Task: Open Card Investor Meeting in Board Content Promotion to Workspace Business Intelligence and add a team member Softage.3@softage.net, a label Green, a checklist Brand Identity, an attachment from your google drive, a color Green and finally, add a card description 'Conduct team training session on project management' and a comment 'We should approach this task with a sense of collaboration and partnership, working closely with stakeholders and other teams to achieve success.'. Add a start date 'Jan 07, 1900' with a due date 'Jan 14, 1900'
Action: Mouse moved to (475, 153)
Screenshot: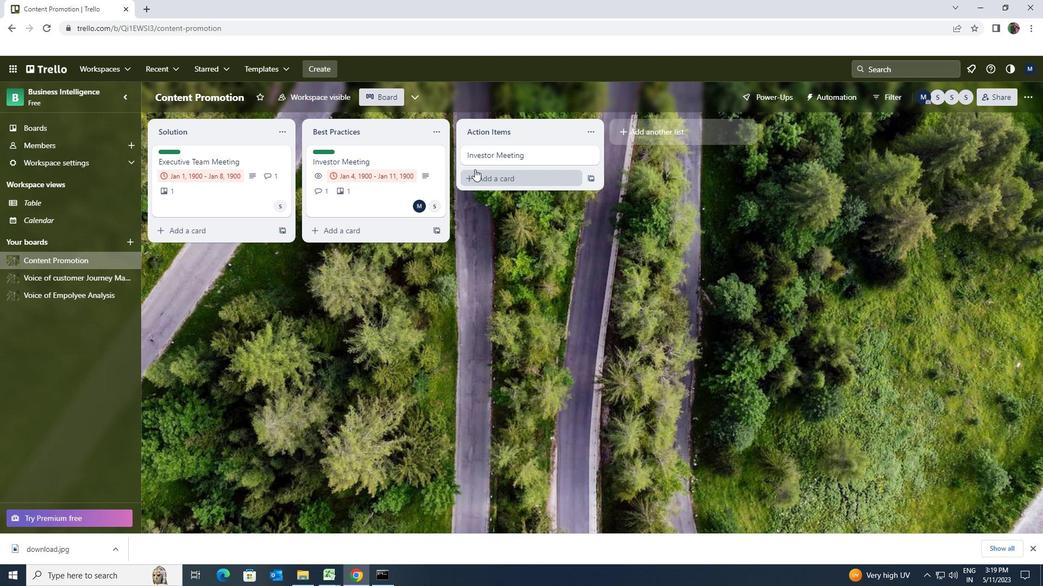 
Action: Mouse pressed left at (475, 153)
Screenshot: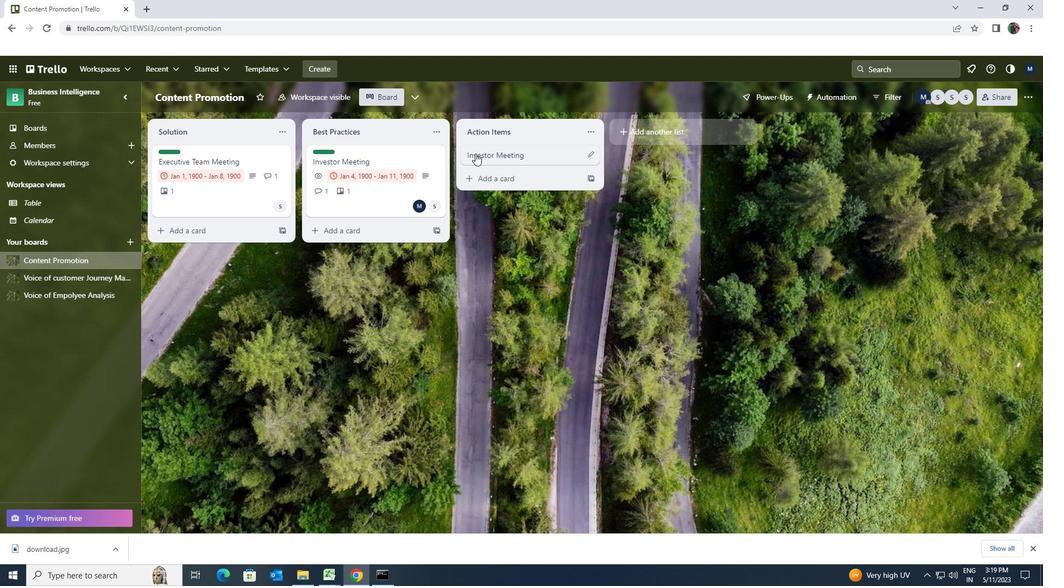 
Action: Mouse moved to (646, 149)
Screenshot: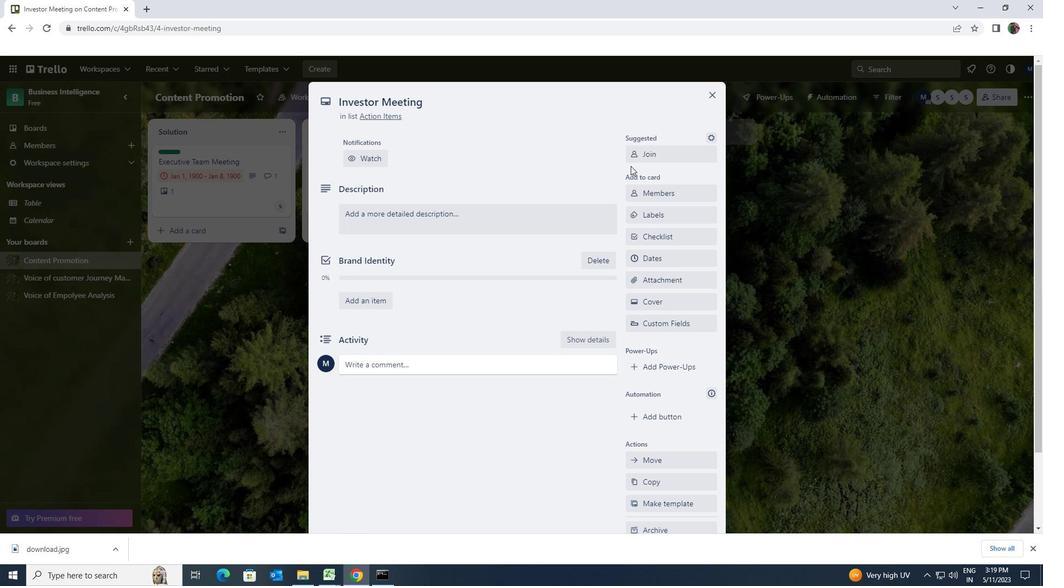 
Action: Mouse pressed left at (646, 149)
Screenshot: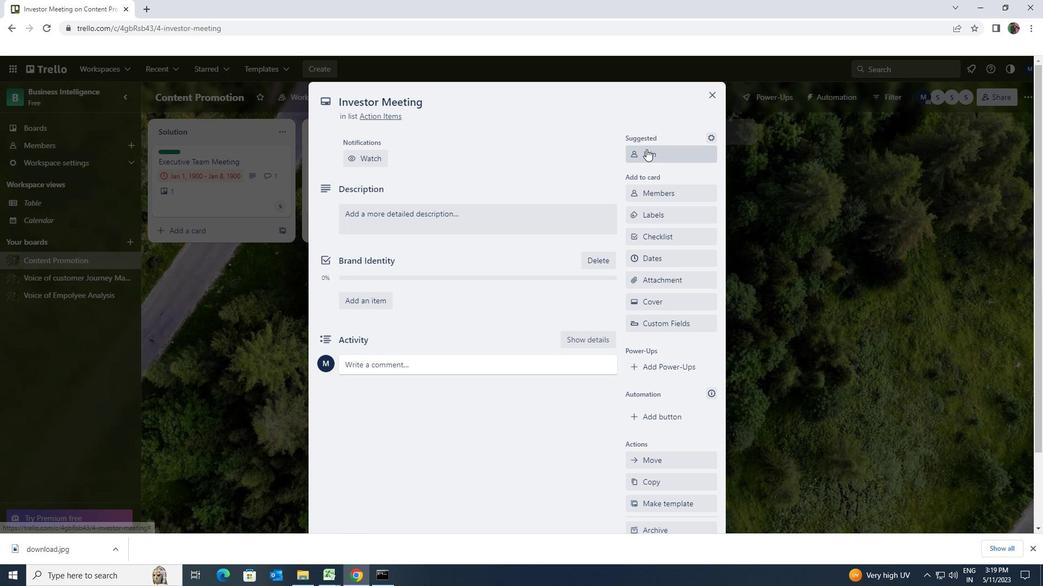 
Action: Mouse moved to (646, 161)
Screenshot: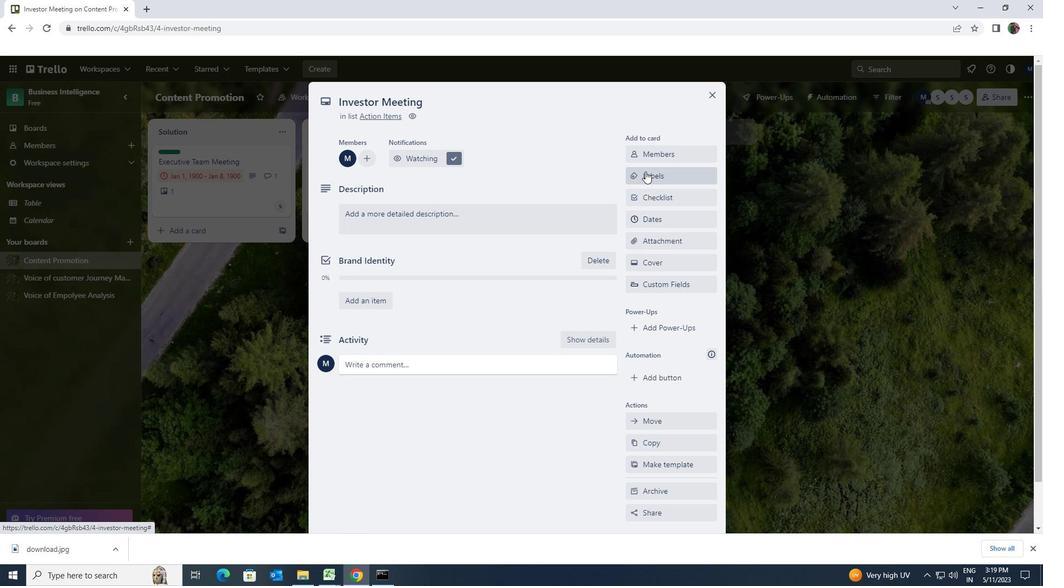 
Action: Mouse pressed left at (646, 161)
Screenshot: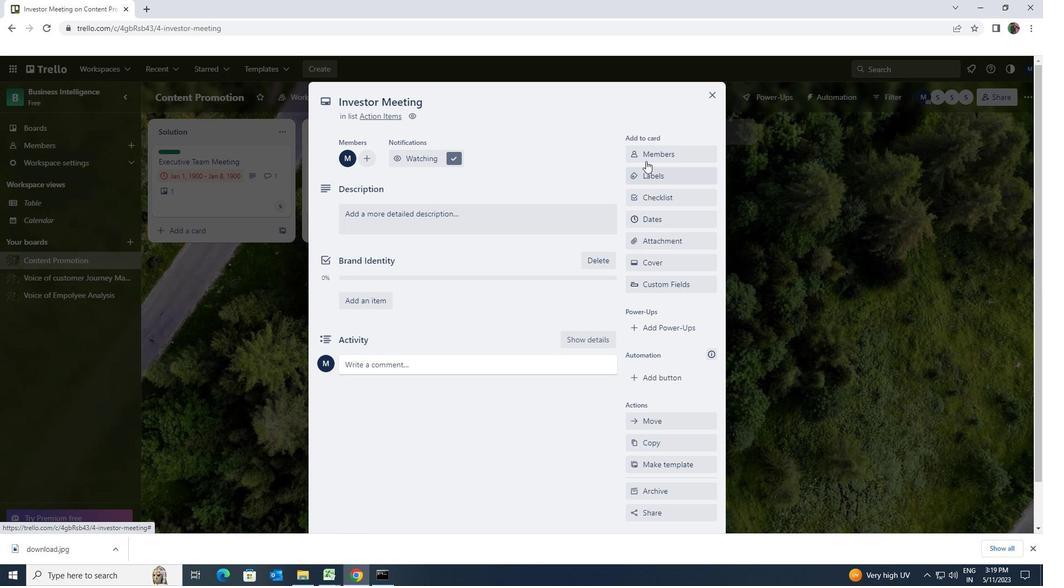 
Action: Key pressed <Key.shift><Key.shift><Key.shift><Key.shift><Key.shift><Key.shift><Key.shift><Key.shift><Key.shift><Key.shift><Key.shift><Key.shift><Key.shift><Key.shift><Key.shift><Key.shift><Key.shift><Key.shift><Key.shift><Key.shift><Key.shift><Key.shift><Key.shift><Key.shift><Key.shift><Key.shift><Key.shift><Key.shift><Key.shift><Key.shift><Key.shift><Key.shift><Key.shift><Key.shift><Key.shift><Key.shift><Key.shift><Key.shift><Key.shift><Key.shift><Key.shift>SOFTAGE.3<Key.shift>@SOFTAGE.NET
Screenshot: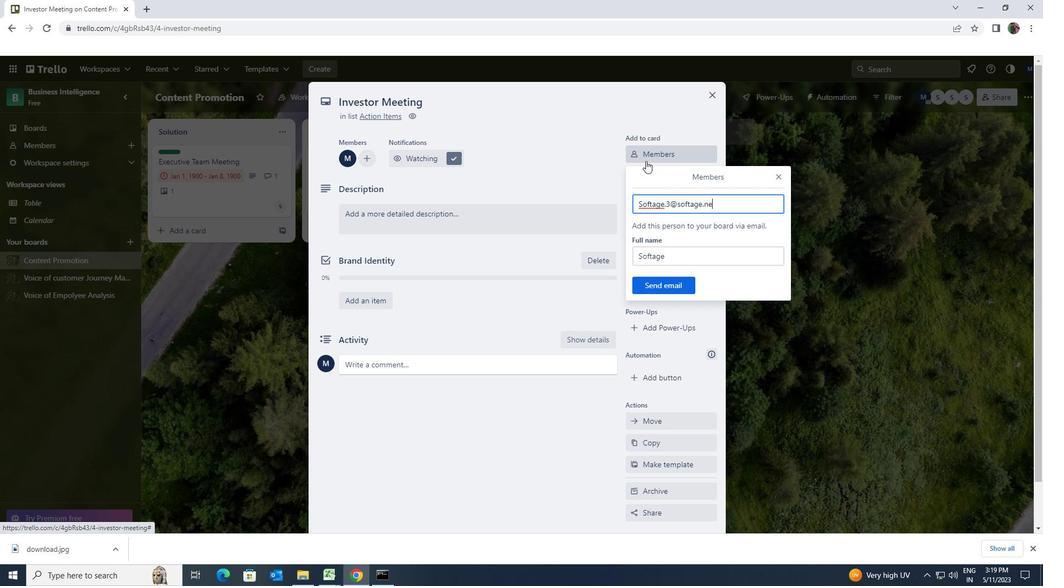 
Action: Mouse moved to (679, 282)
Screenshot: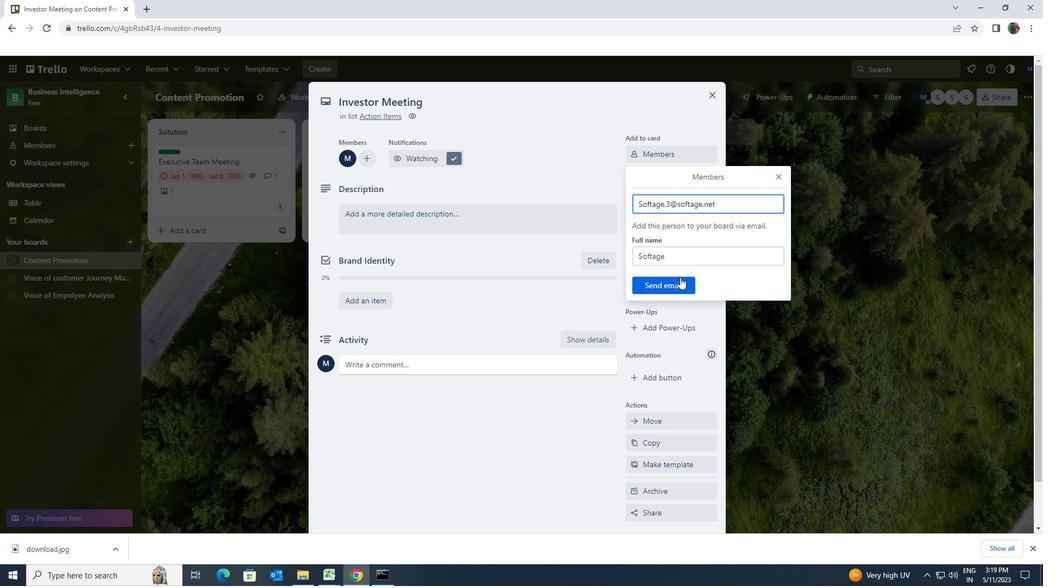 
Action: Mouse pressed left at (679, 282)
Screenshot: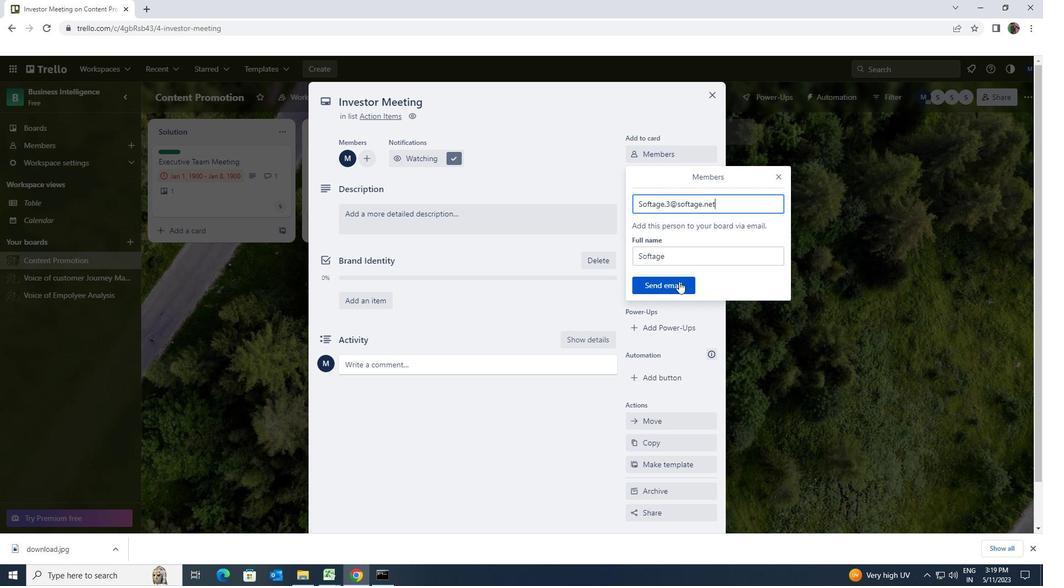 
Action: Mouse moved to (667, 177)
Screenshot: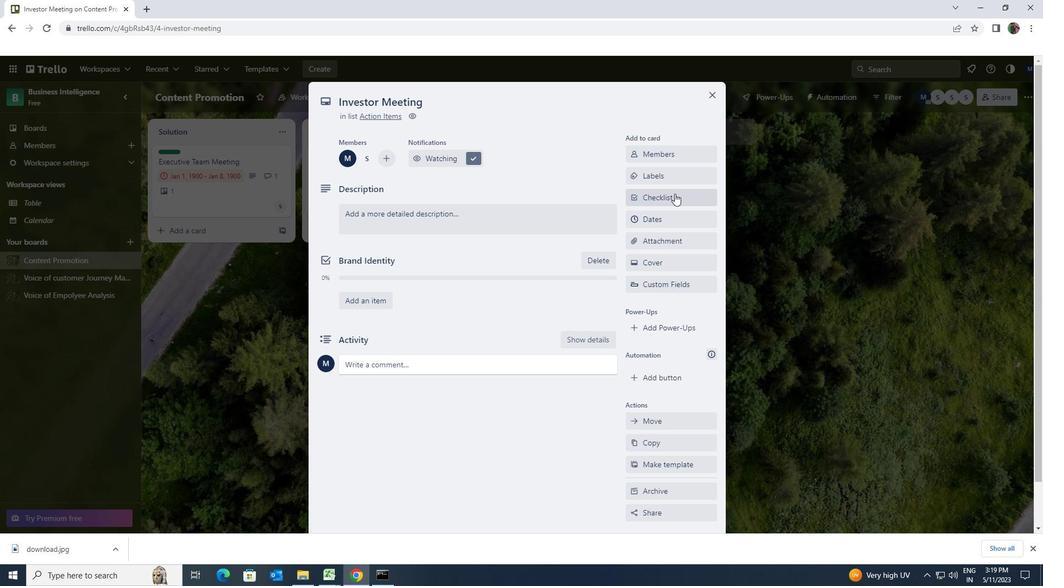 
Action: Mouse pressed left at (667, 177)
Screenshot: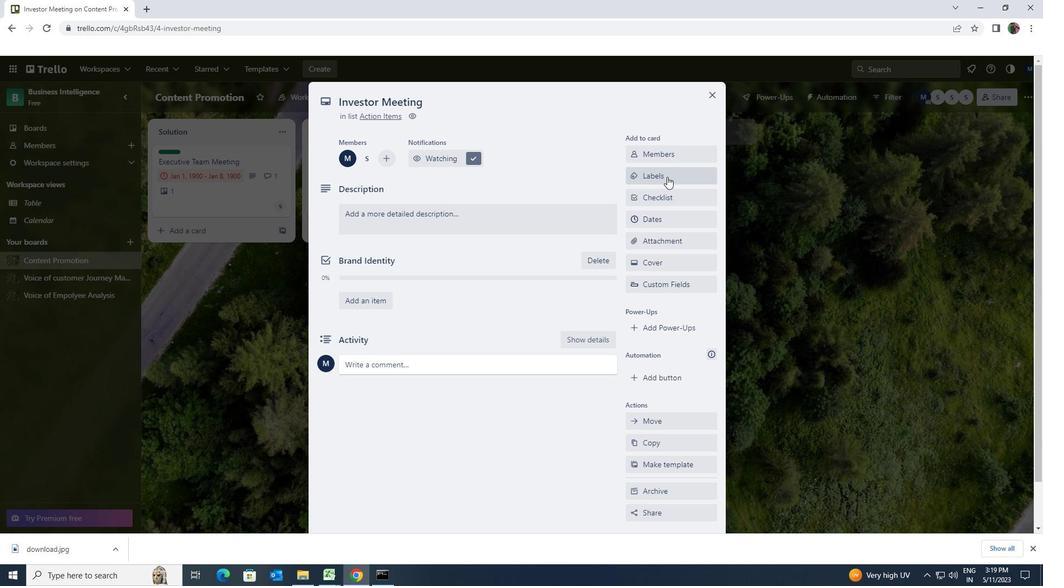 
Action: Mouse moved to (686, 410)
Screenshot: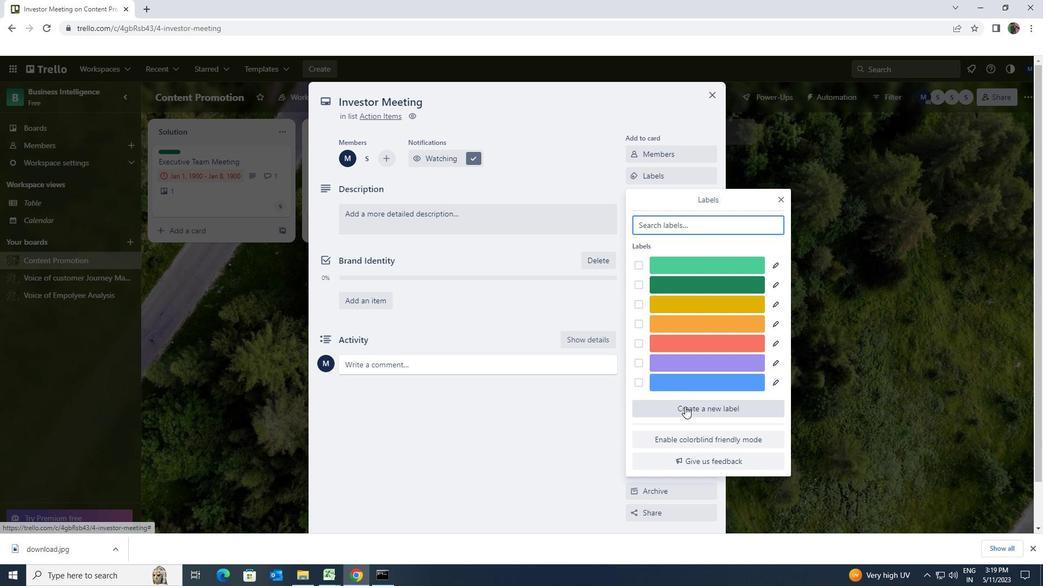 
Action: Mouse pressed left at (686, 410)
Screenshot: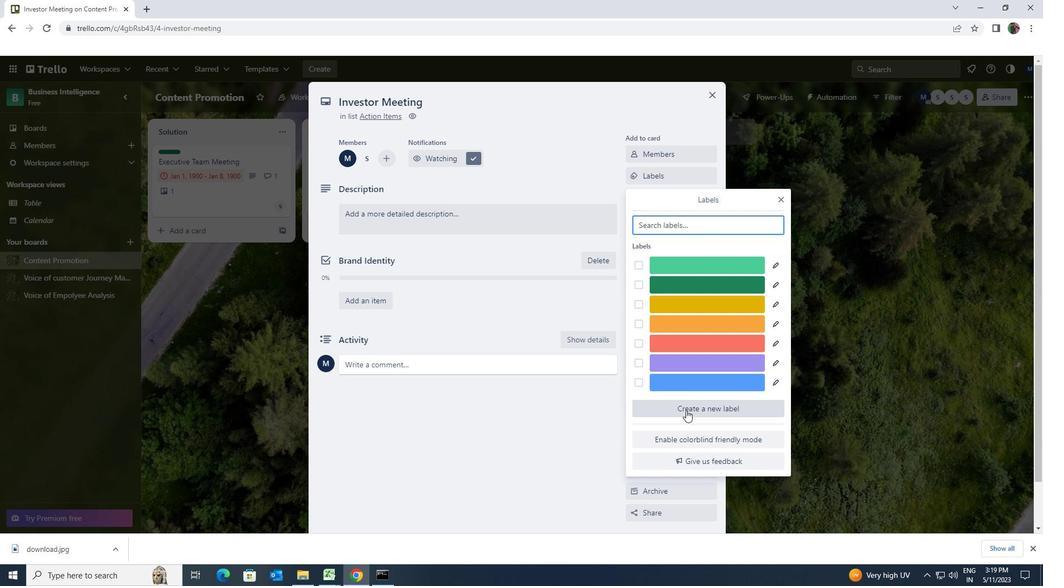 
Action: Mouse moved to (648, 382)
Screenshot: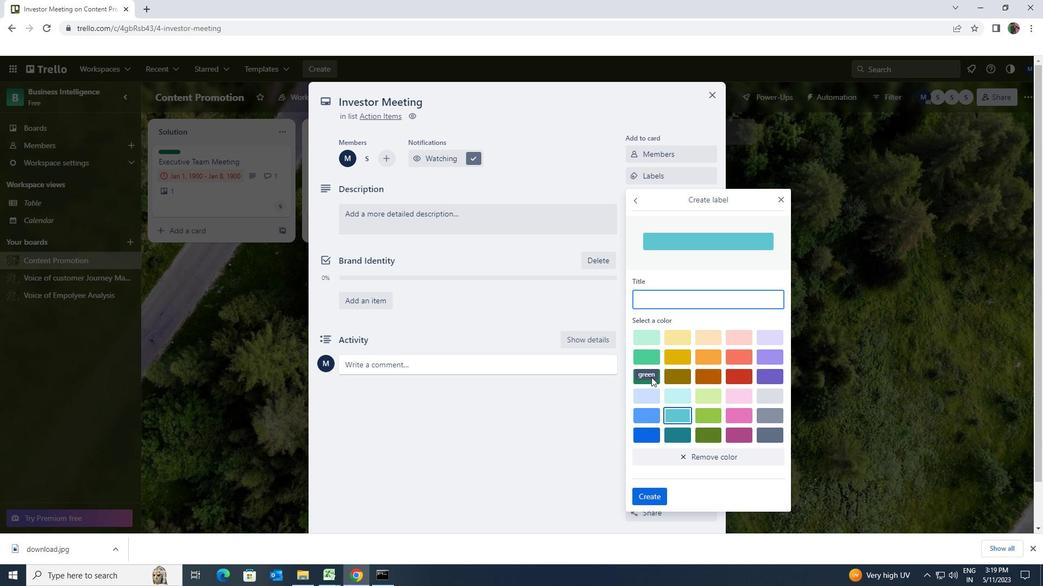 
Action: Mouse pressed left at (648, 382)
Screenshot: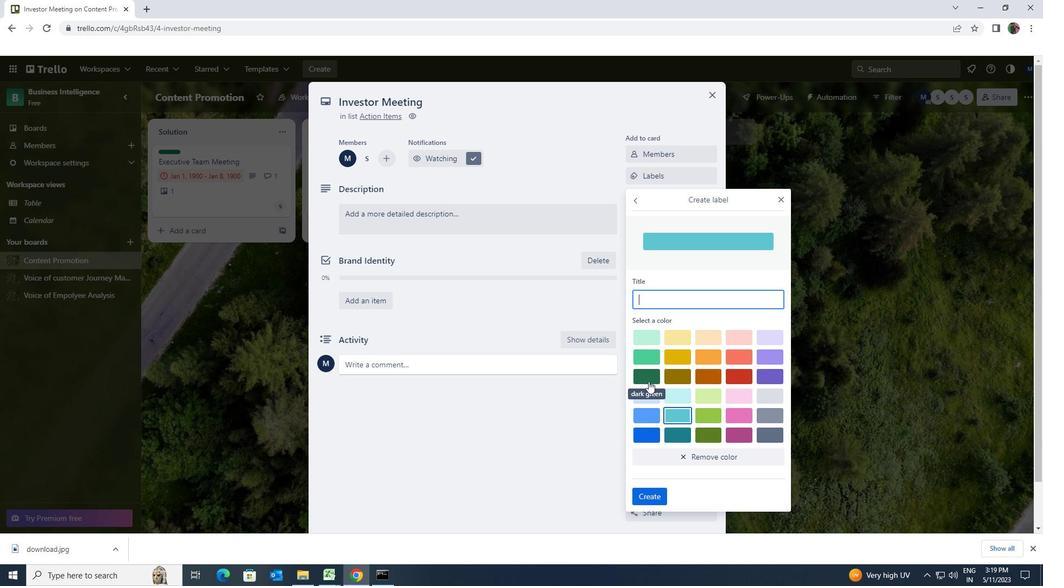 
Action: Mouse moved to (648, 497)
Screenshot: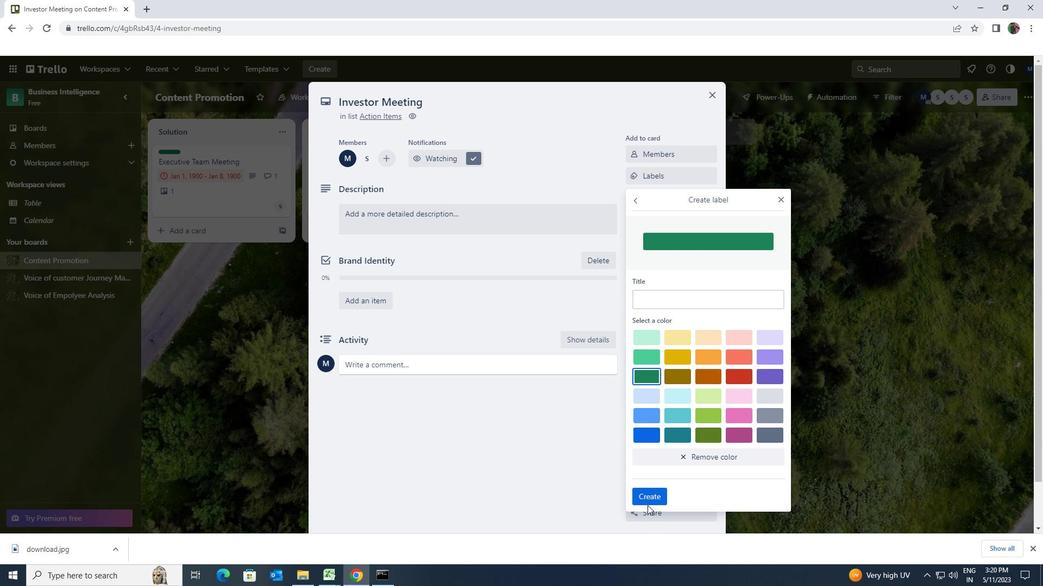 
Action: Mouse pressed left at (648, 497)
Screenshot: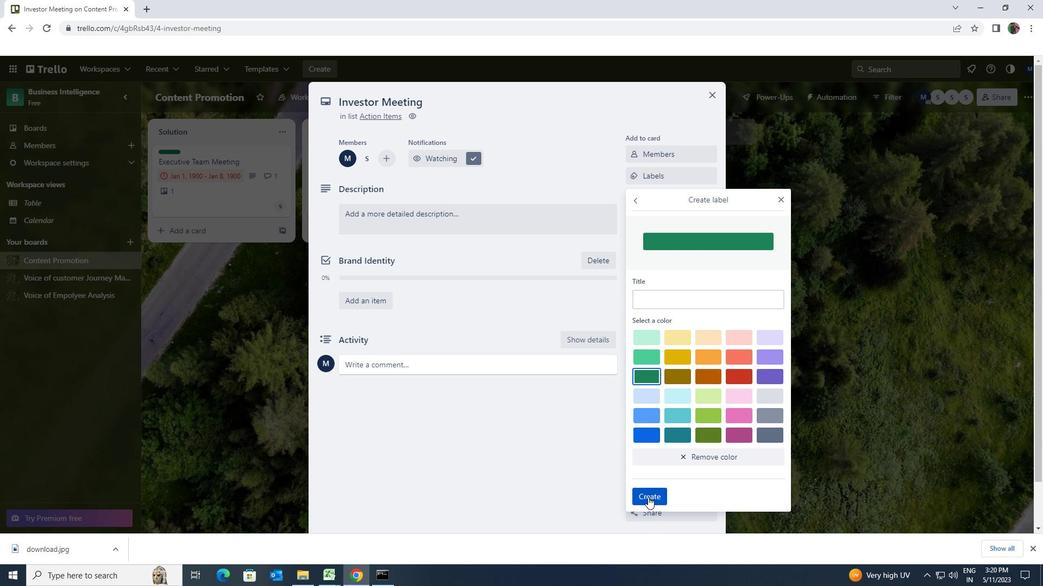 
Action: Mouse moved to (780, 204)
Screenshot: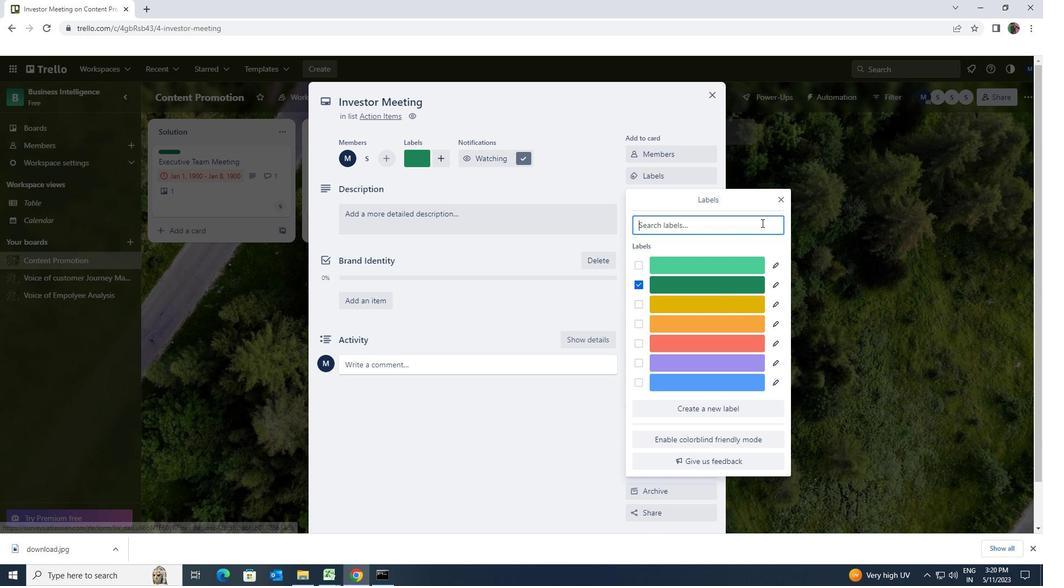 
Action: Mouse pressed left at (780, 204)
Screenshot: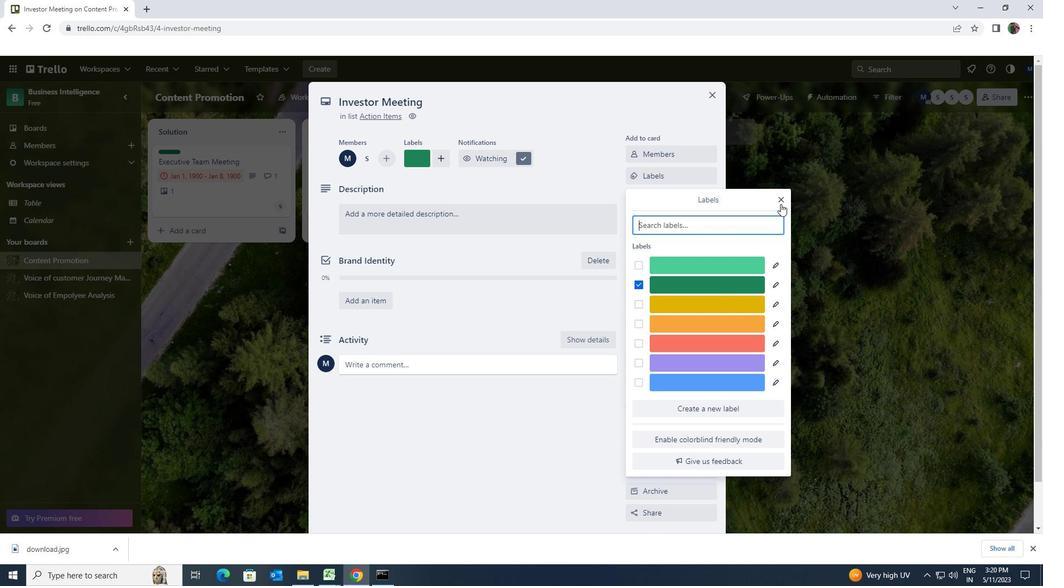 
Action: Mouse moved to (697, 199)
Screenshot: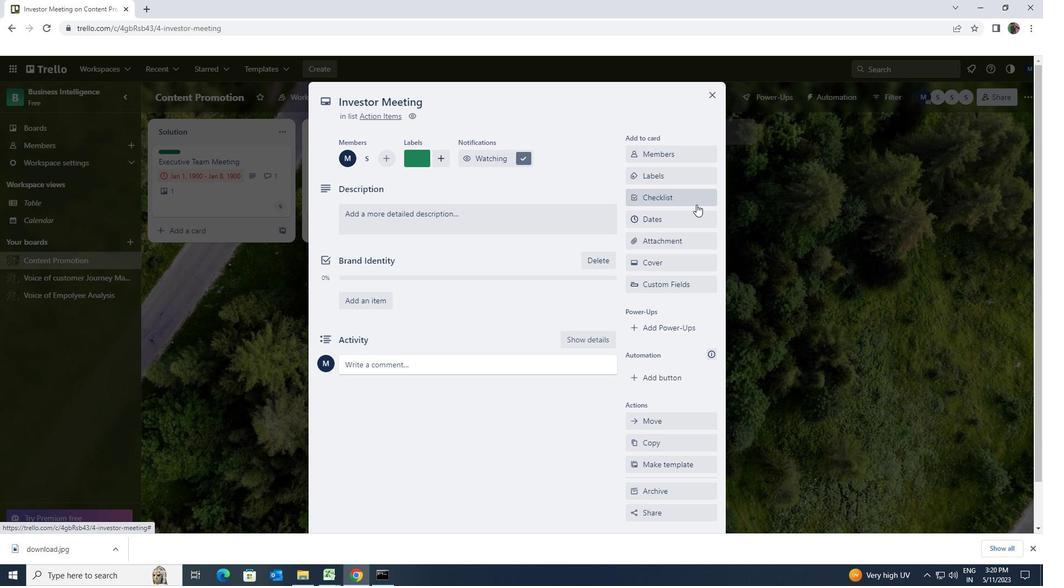 
Action: Mouse pressed left at (697, 199)
Screenshot: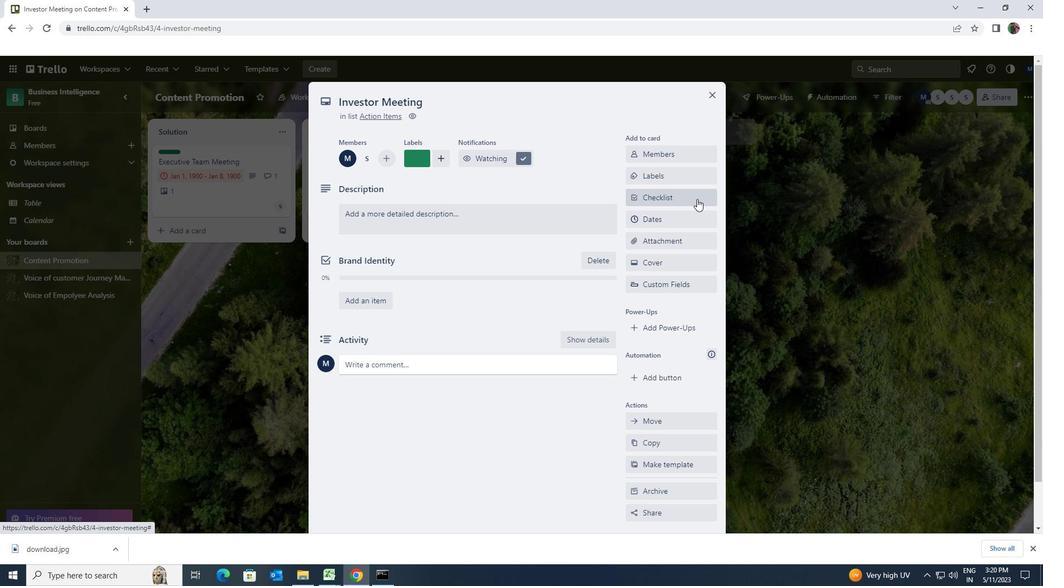 
Action: Key pressed <Key.shift>BRAND<Key.space><Key.shift>IDENTITY
Screenshot: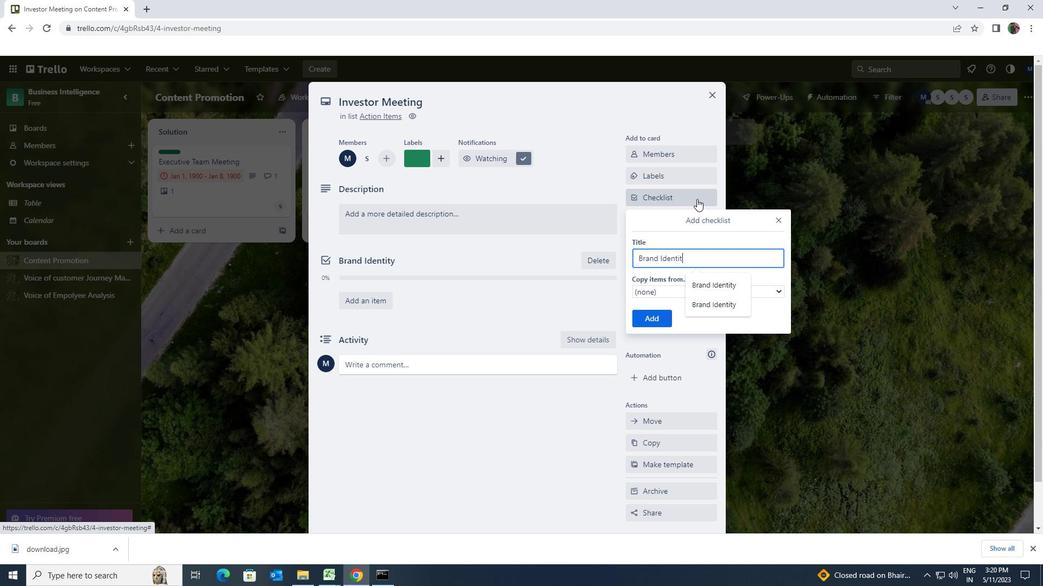 
Action: Mouse moved to (659, 322)
Screenshot: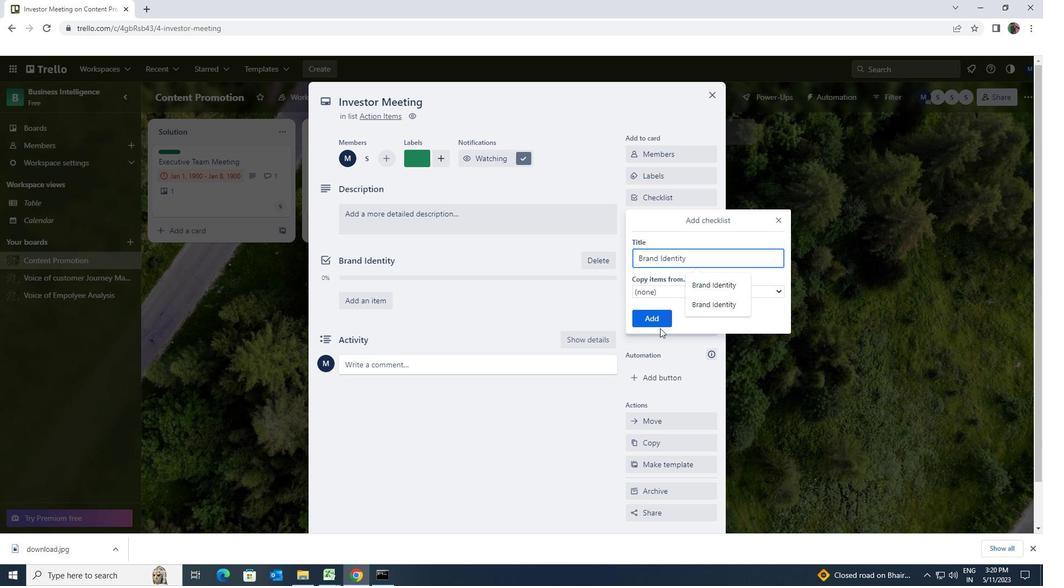 
Action: Mouse pressed left at (659, 322)
Screenshot: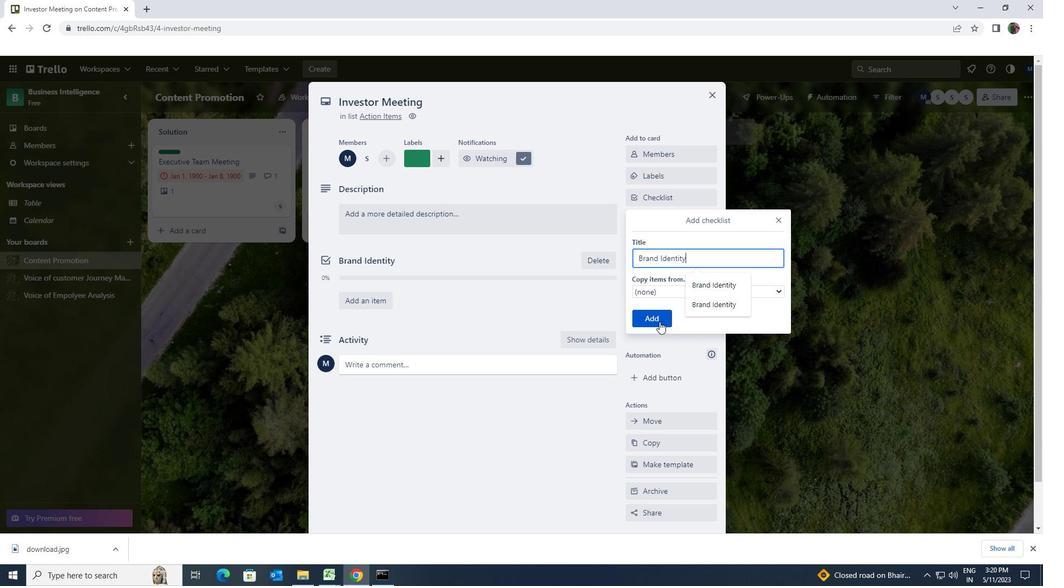 
Action: Mouse moved to (540, 214)
Screenshot: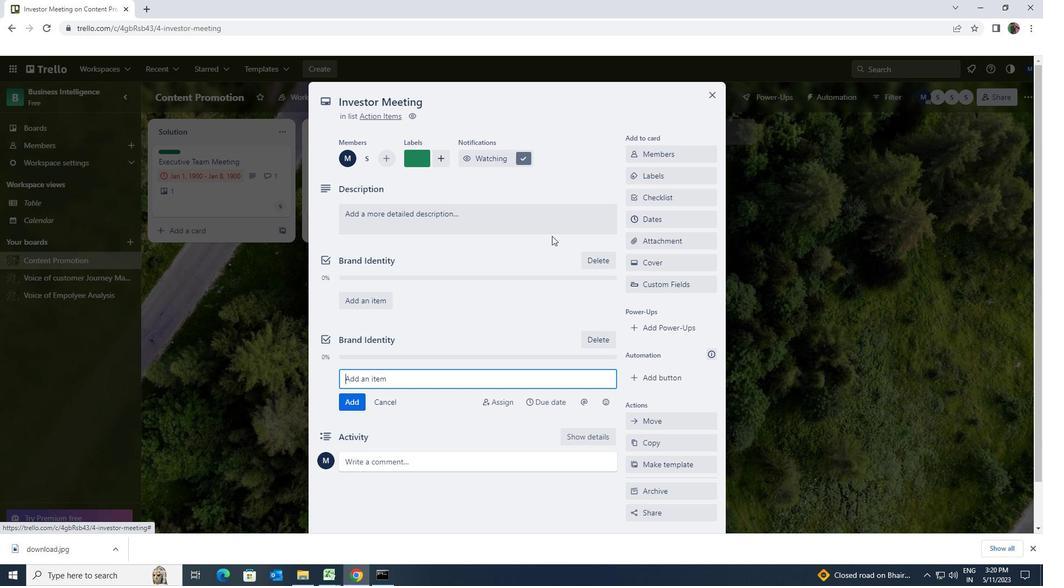 
Action: Mouse pressed left at (540, 214)
Screenshot: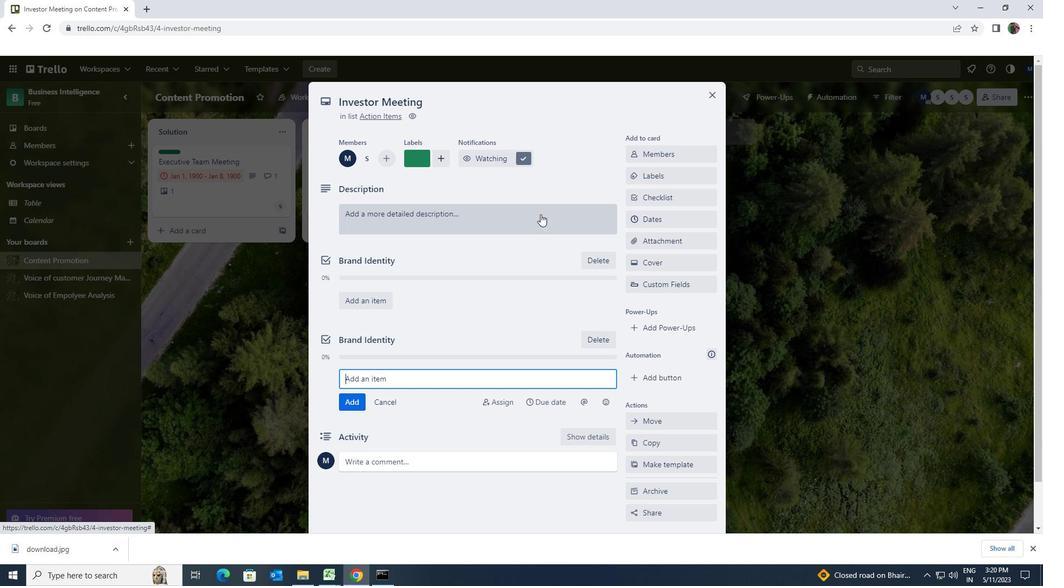 
Action: Key pressed <Key.shift>CONDUCT<Key.space>TEAM<Key.space>TRAINING<Key.space>SESSION<Key.space>ON<Key.space><Key.shift>PROJECT<Key.space>MANAGEMENT<Key.space>
Screenshot: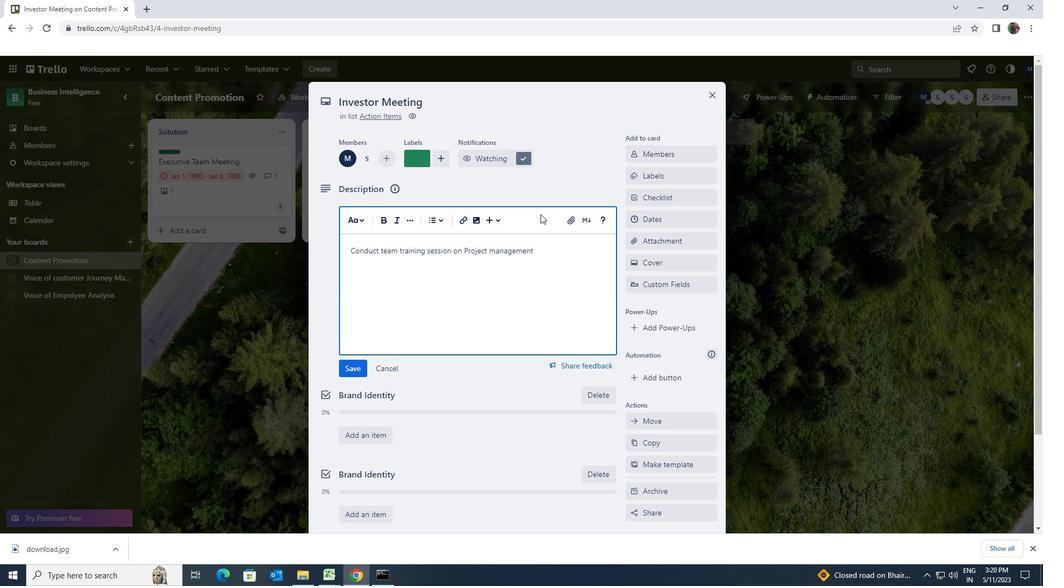 
Action: Mouse moved to (364, 366)
Screenshot: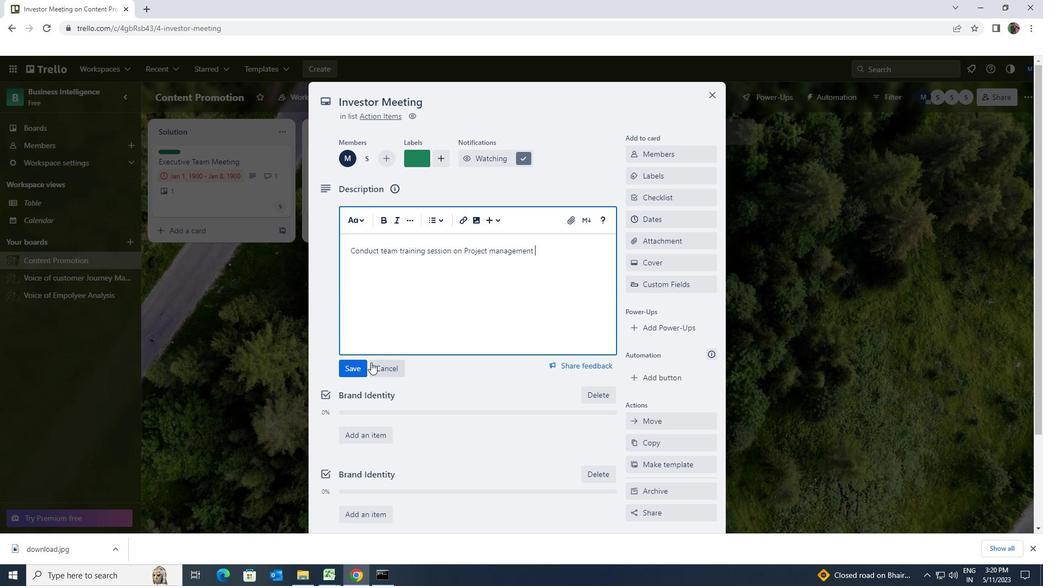 
Action: Mouse pressed left at (364, 366)
Screenshot: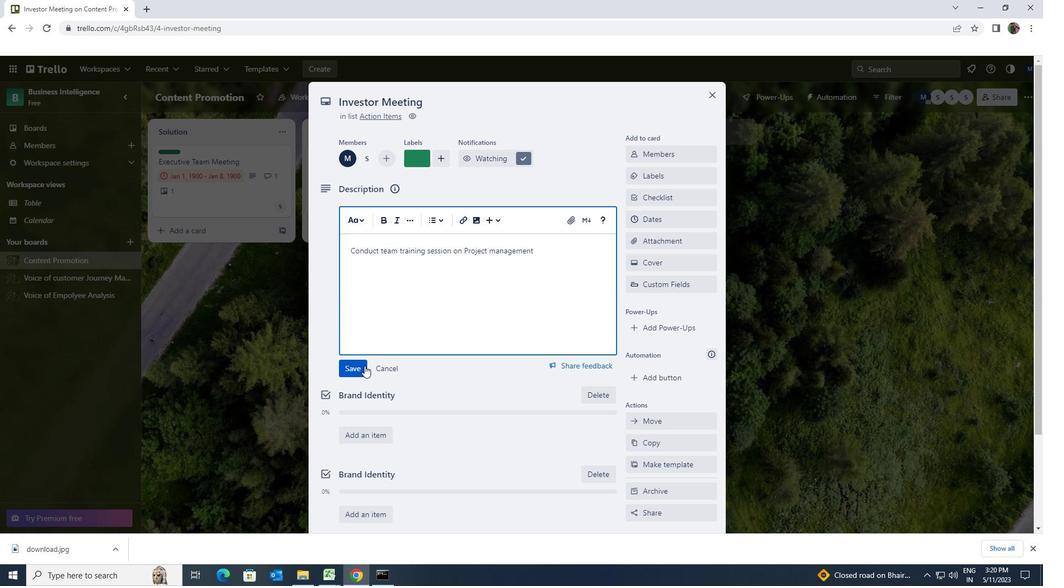 
Action: Mouse moved to (380, 358)
Screenshot: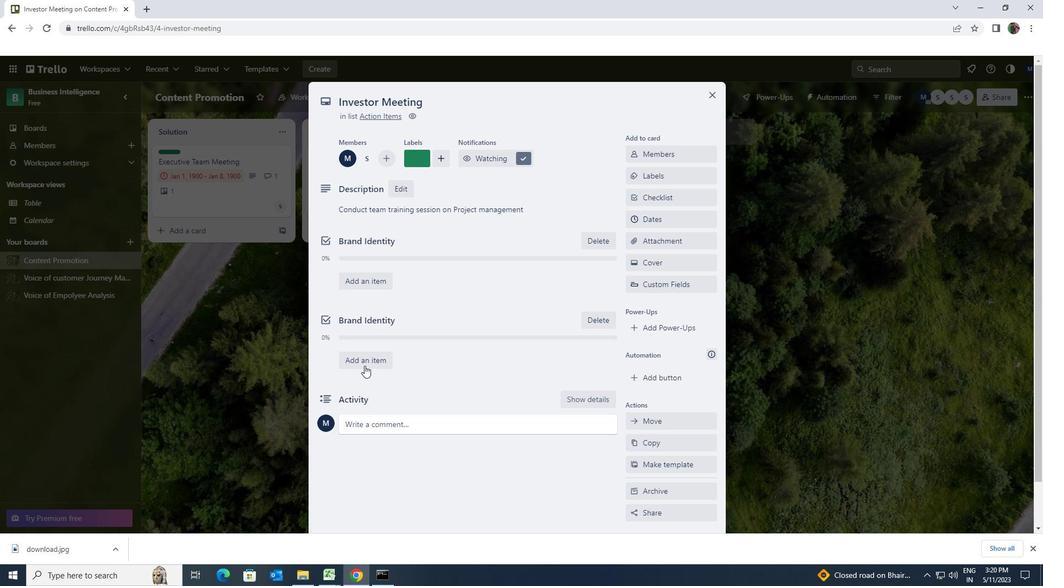 
Action: Mouse scrolled (380, 357) with delta (0, 0)
Screenshot: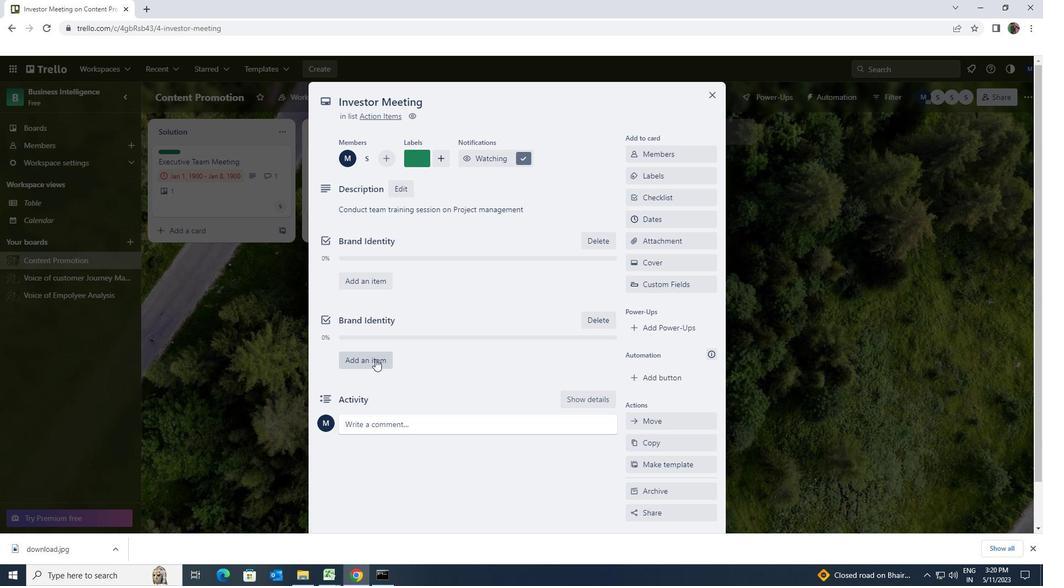 
Action: Mouse moved to (380, 380)
Screenshot: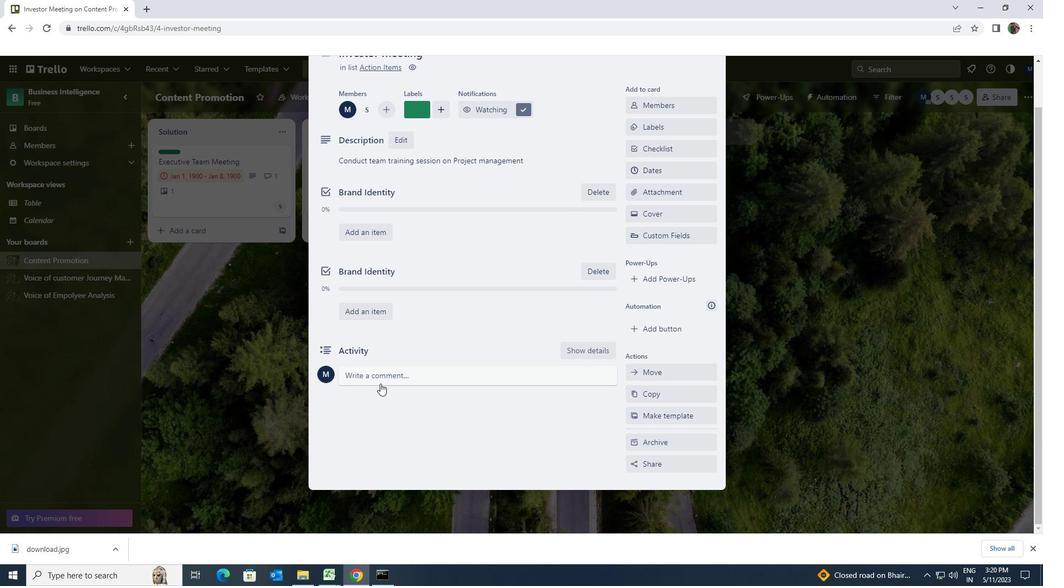 
Action: Mouse pressed left at (380, 380)
Screenshot: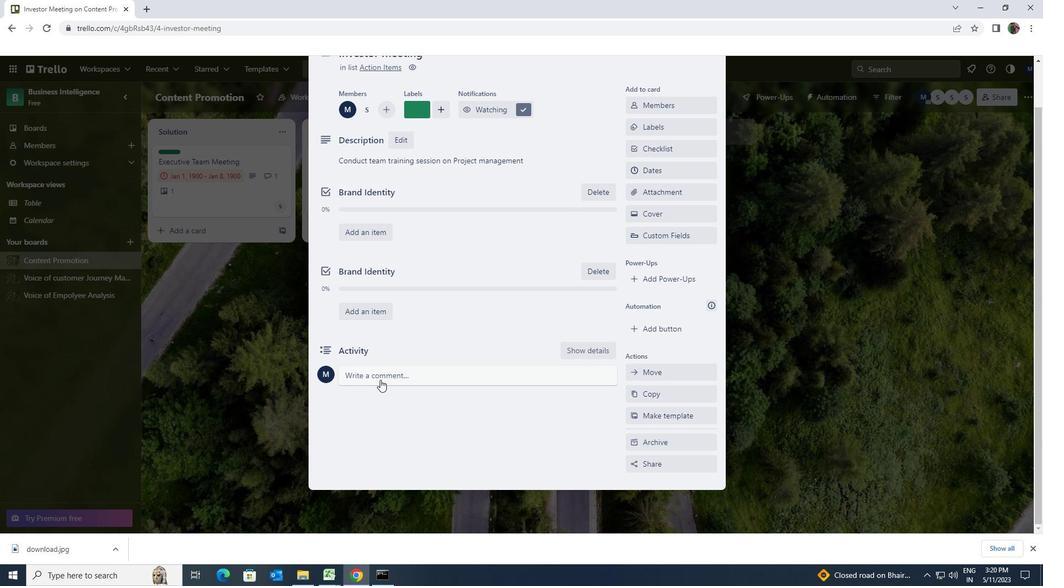 
Action: Key pressed <Key.shift><Key.shift><Key.shift><Key.shift>WE<Key.space>SHOULD<Key.space>APPROACH<Key.space>THIS<Key.space>TASK<Key.space>WITH<Key.space>SENSE<Key.space>OF<Key.space>COLLV<Key.backspace>BORATION<Key.space>AND<Key.space>PARTNERSHIP<Key.space>WORKING<Key.space>CLOSELU<Key.backspace>Y<Key.space>WITH<Key.space>STAKEHOLDER<Key.space>AND<Key.space>OTHER<Key.space>TEAMS<Key.space>TO<Key.space>ACHIEVE<Key.space>SUCESS.
Screenshot: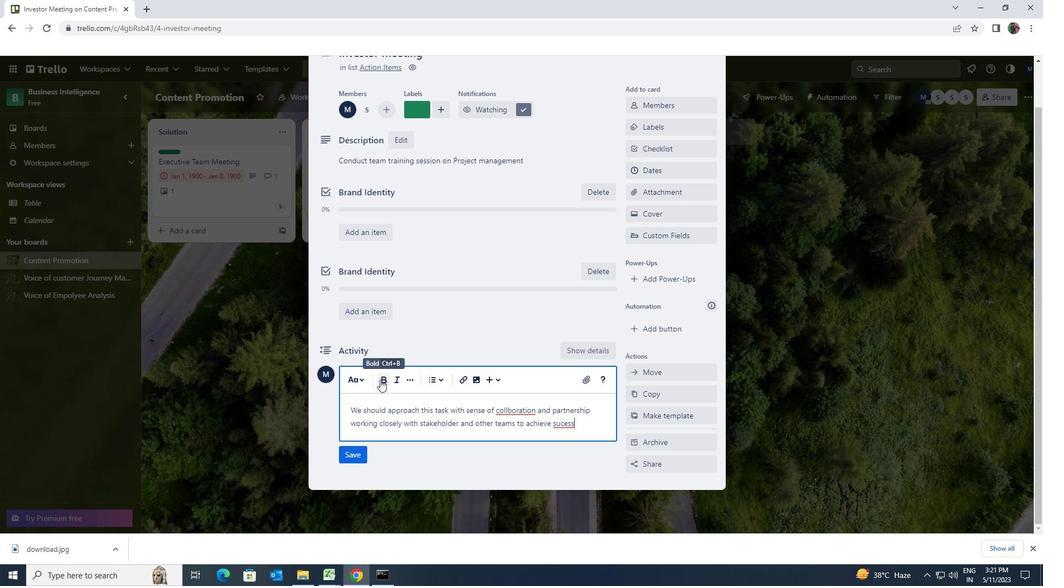 
Action: Mouse moved to (357, 458)
Screenshot: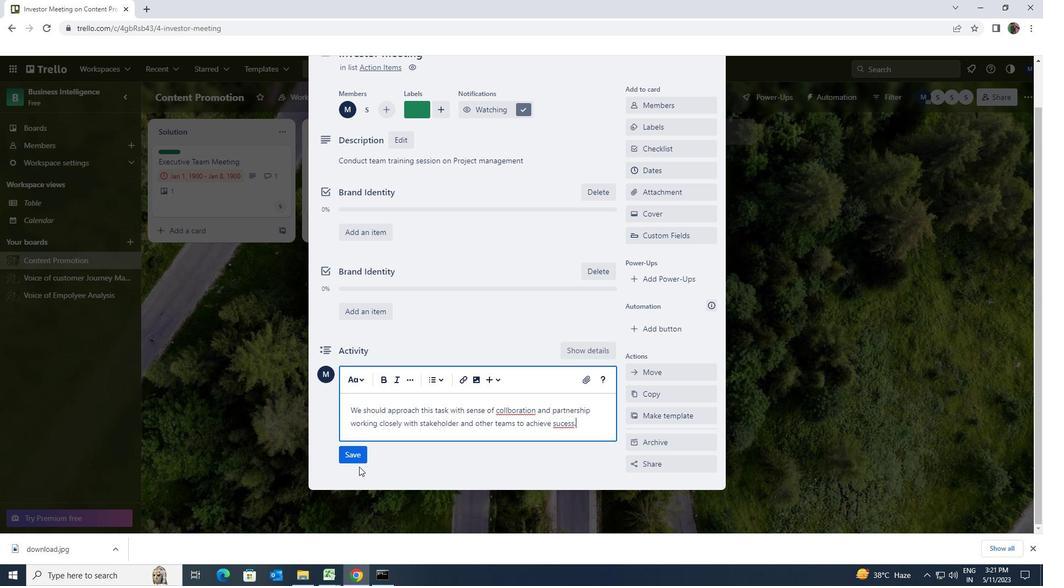 
Action: Mouse pressed left at (357, 458)
Screenshot: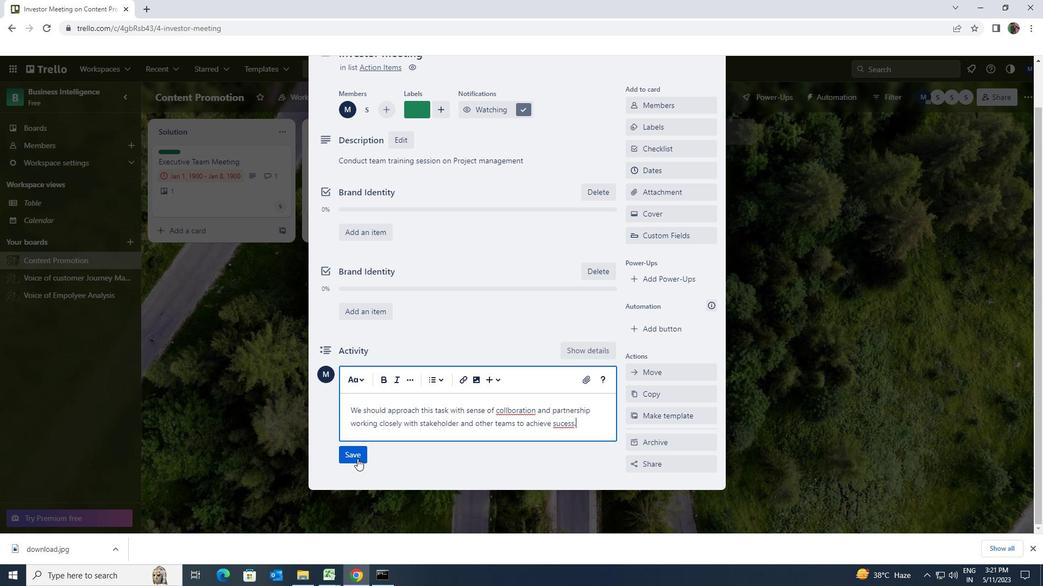 
Action: Mouse moved to (448, 398)
Screenshot: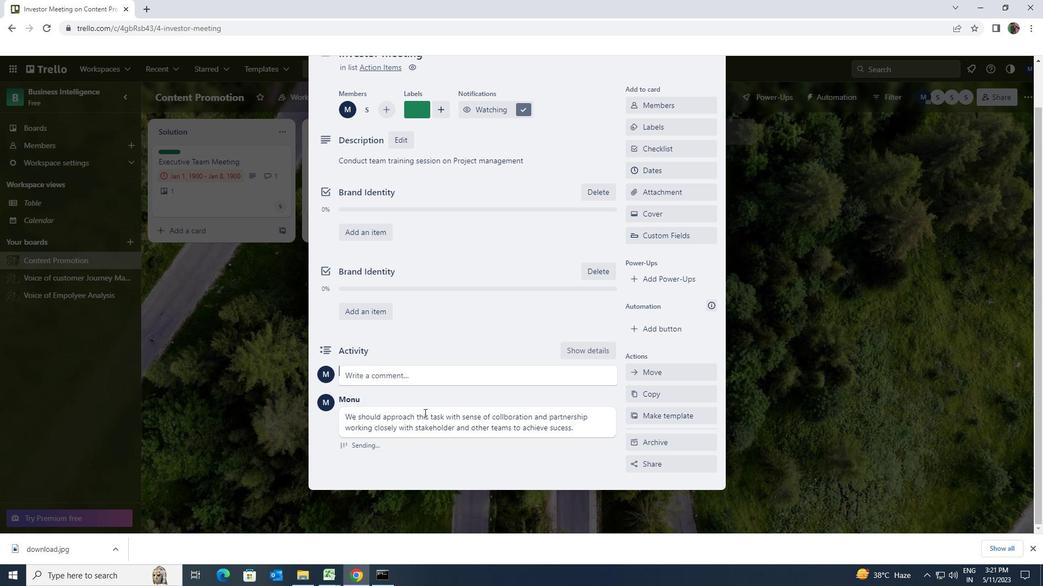 
Action: Mouse scrolled (448, 399) with delta (0, 0)
Screenshot: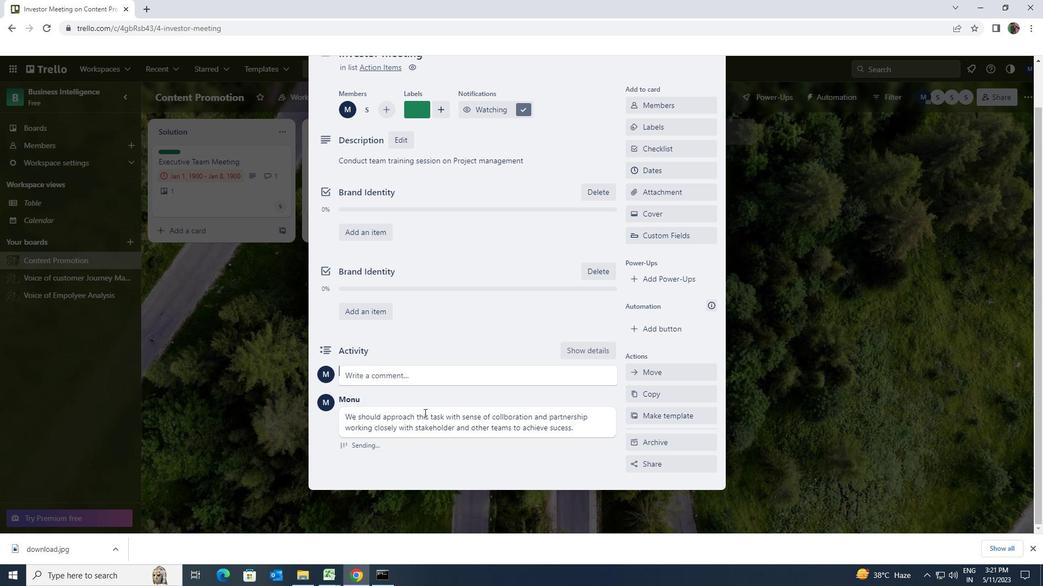 
Action: Mouse scrolled (448, 399) with delta (0, 0)
Screenshot: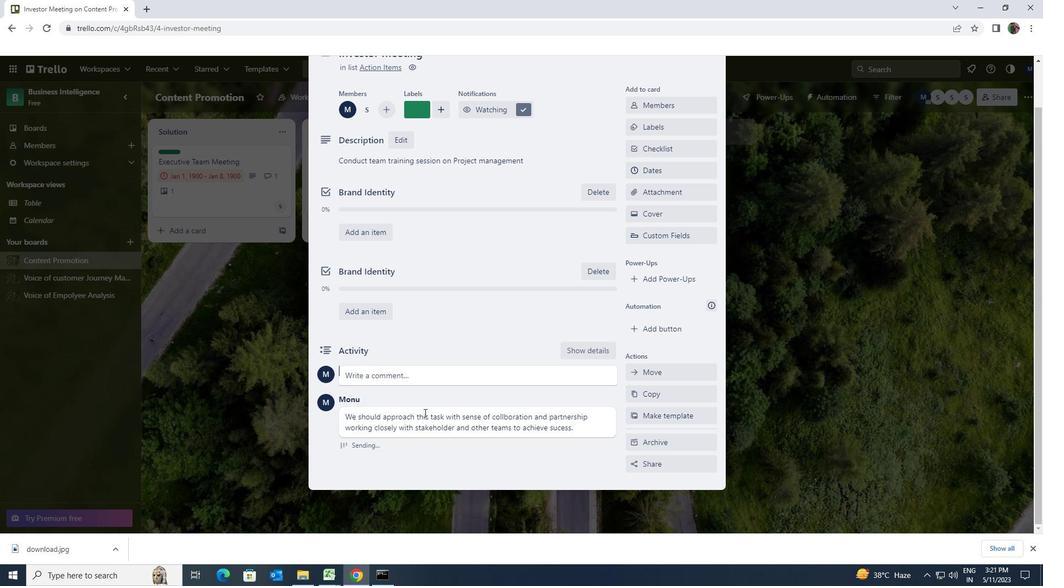 
Action: Mouse moved to (642, 213)
Screenshot: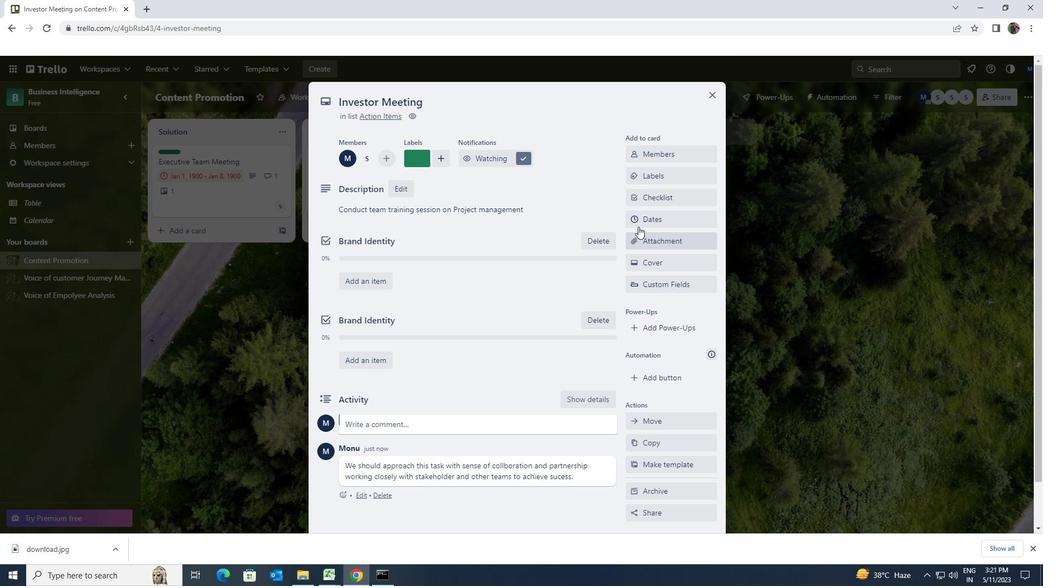 
Action: Mouse pressed left at (642, 213)
Screenshot: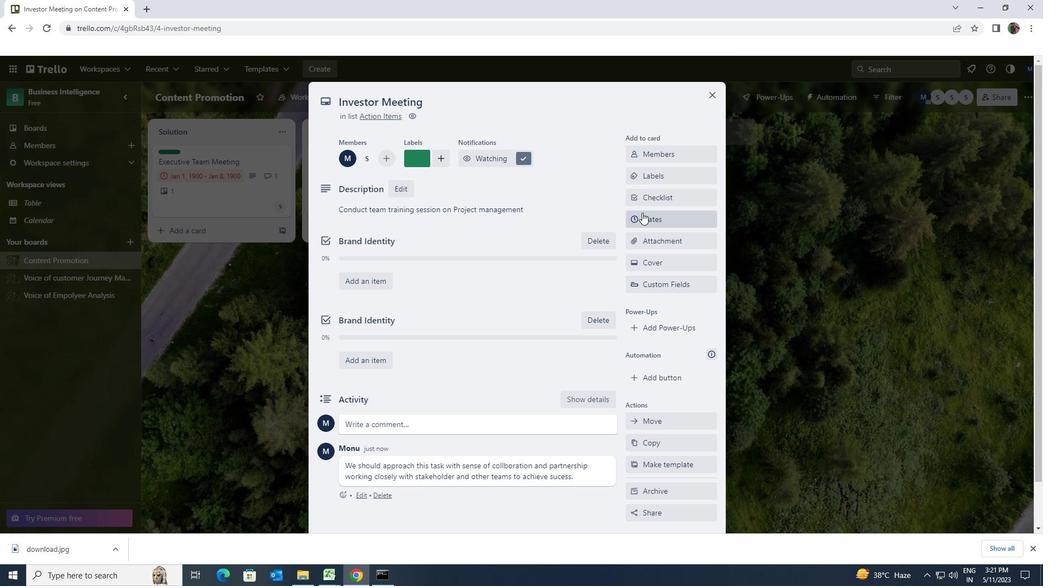
Action: Mouse moved to (639, 296)
Screenshot: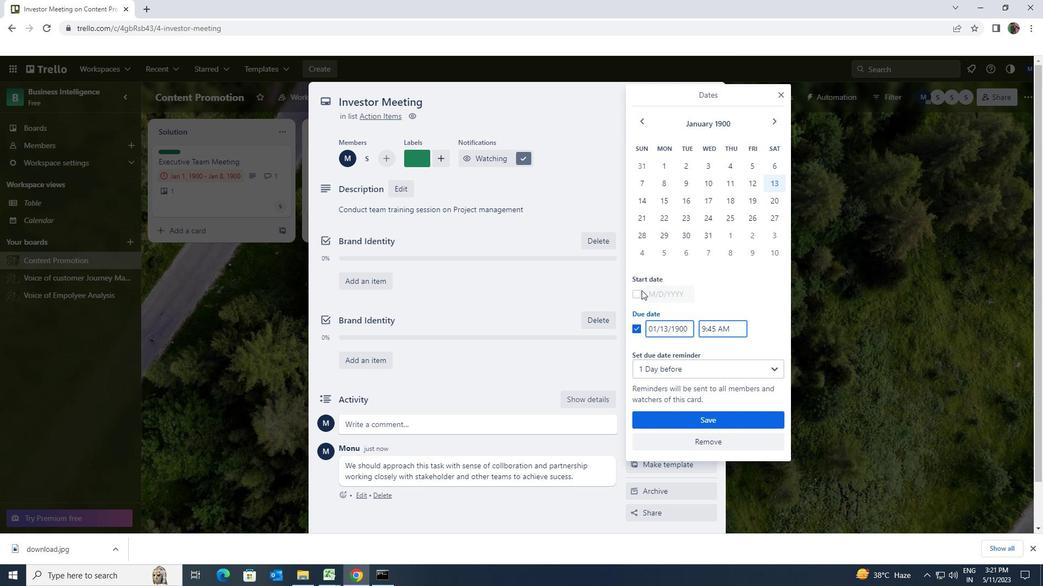 
Action: Mouse pressed left at (639, 296)
Screenshot: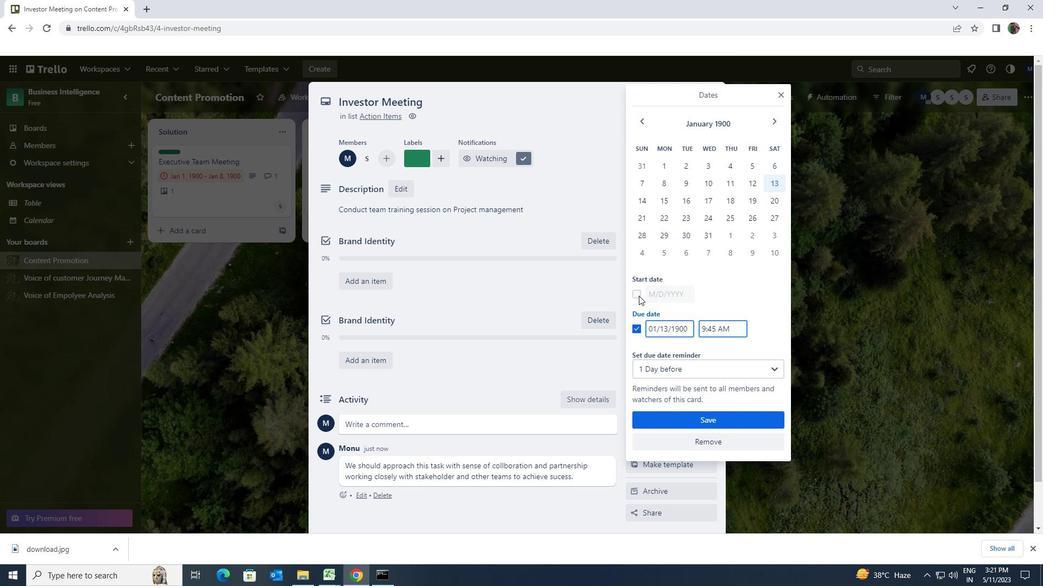 
Action: Mouse moved to (686, 294)
Screenshot: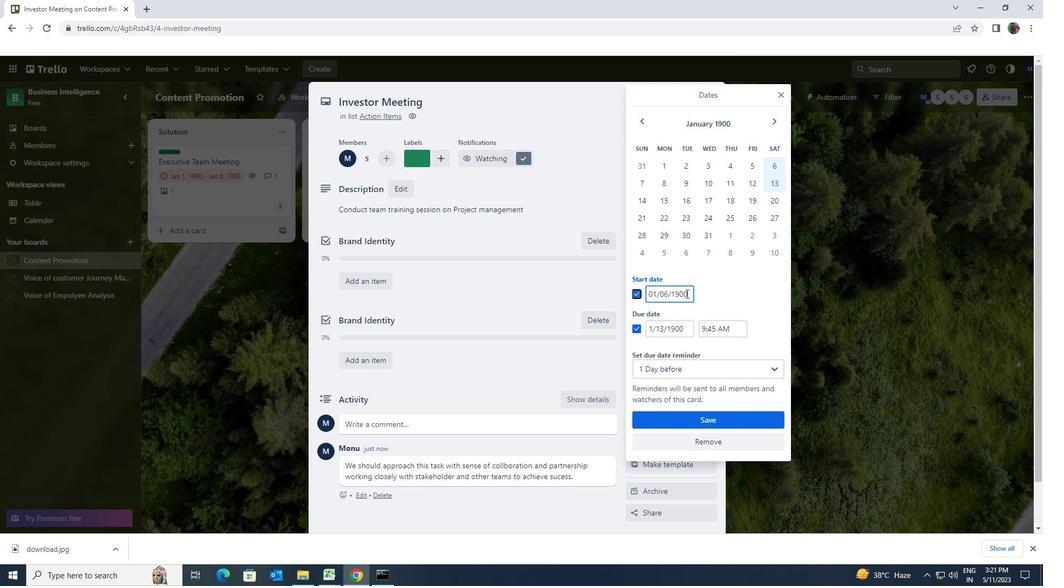 
Action: Mouse pressed left at (686, 294)
Screenshot: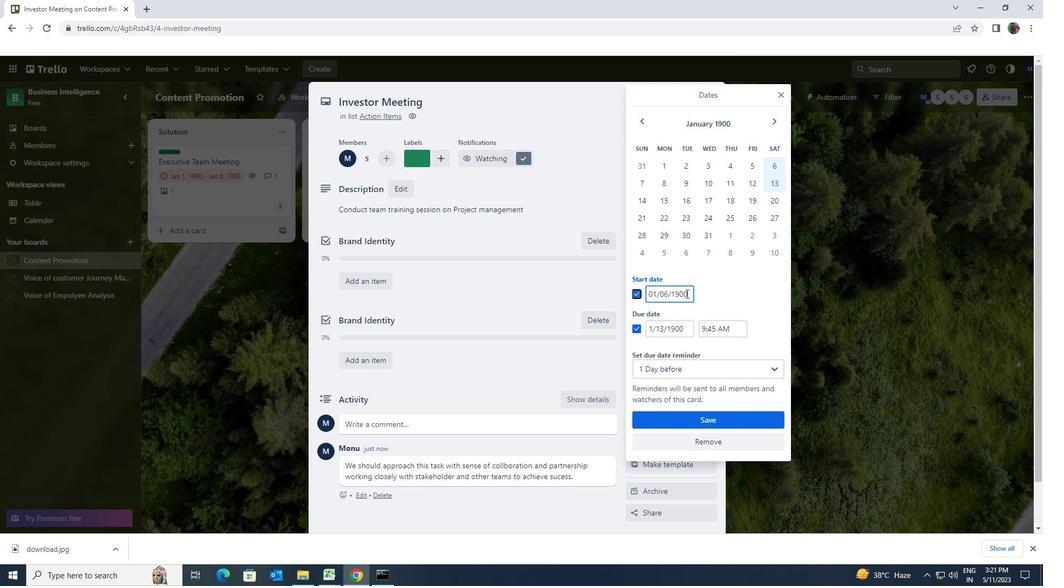 
Action: Mouse moved to (632, 294)
Screenshot: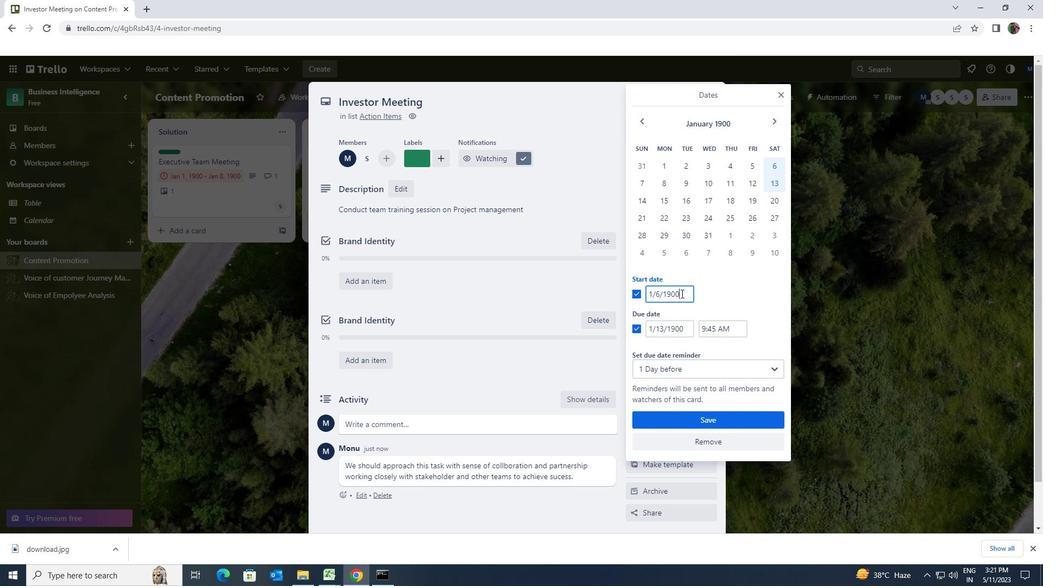 
Action: Key pressed 1/7/1900
Screenshot: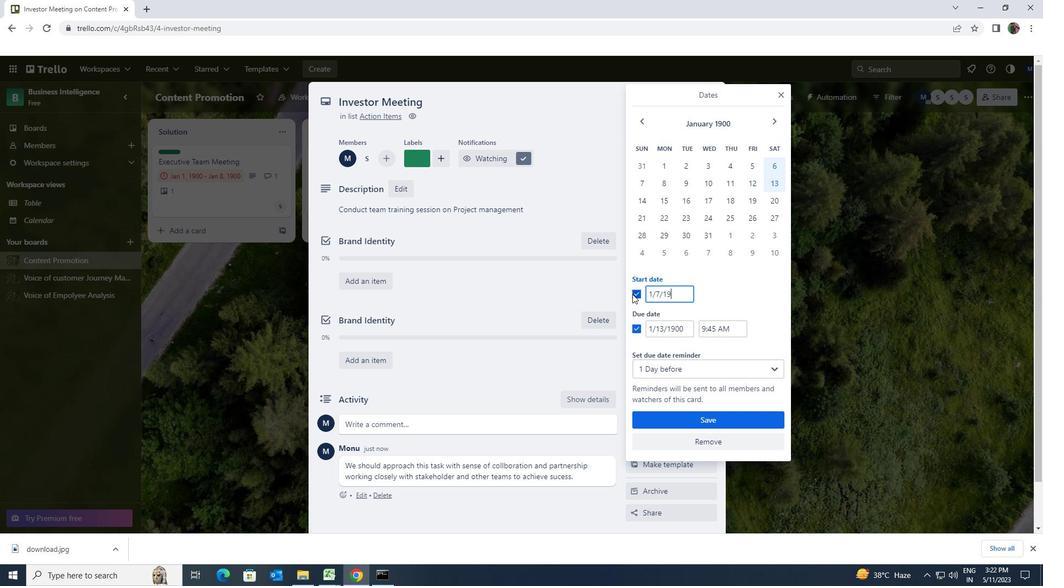 
Action: Mouse moved to (688, 329)
Screenshot: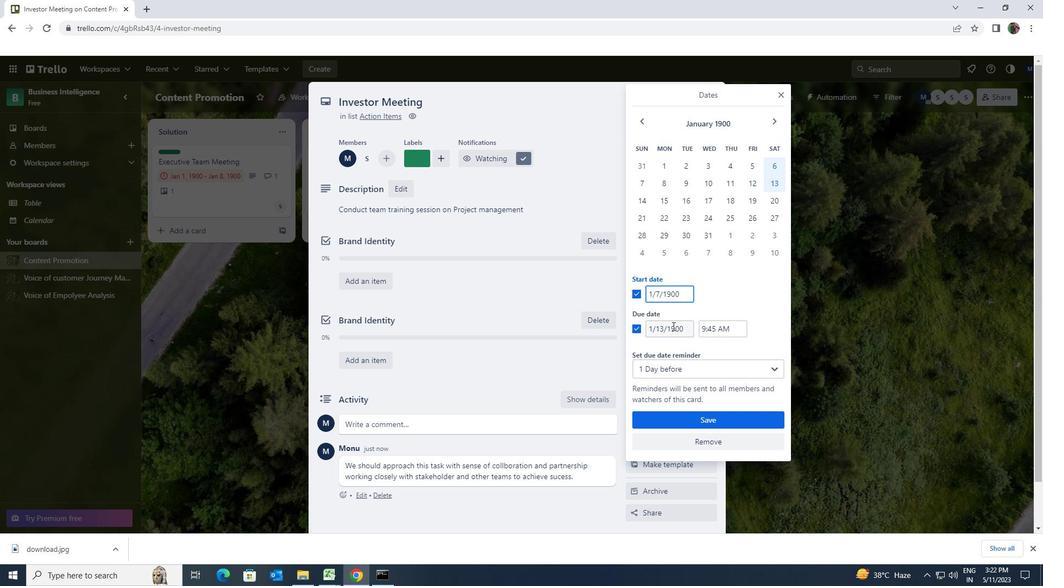 
Action: Mouse pressed left at (688, 329)
Screenshot: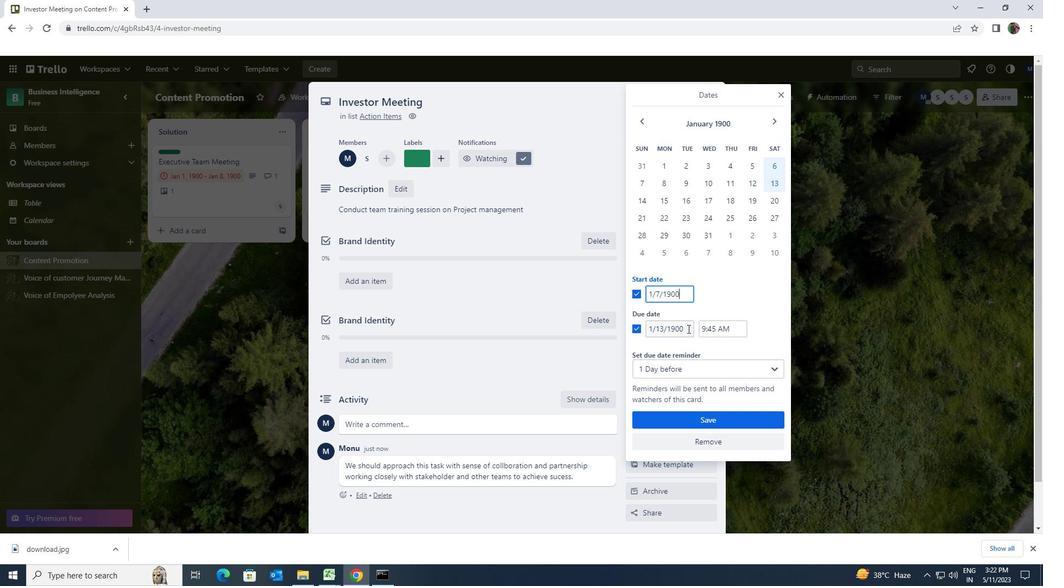 
Action: Mouse moved to (650, 332)
Screenshot: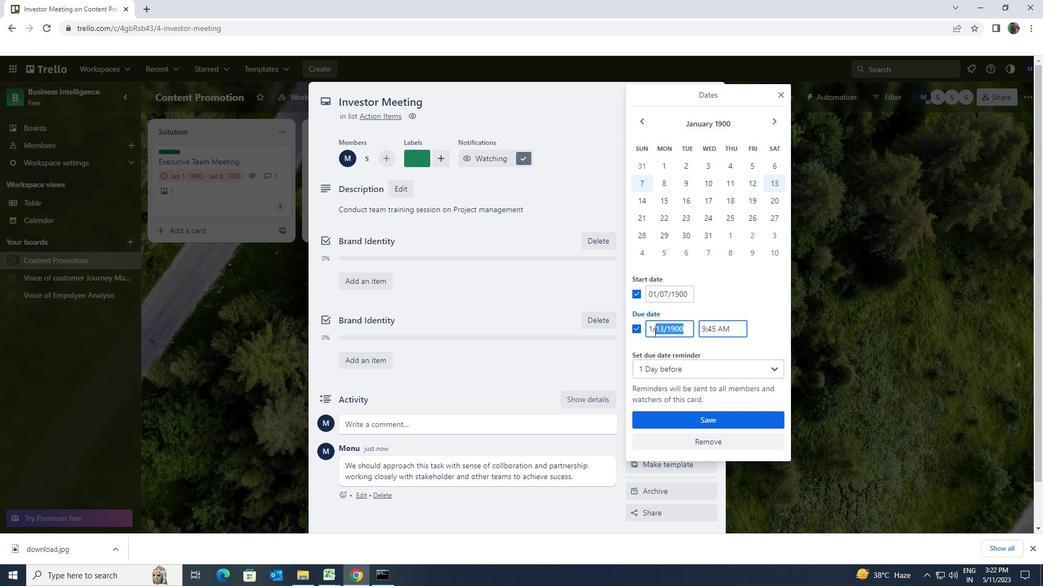 
Action: Key pressed 1/14/1900
Screenshot: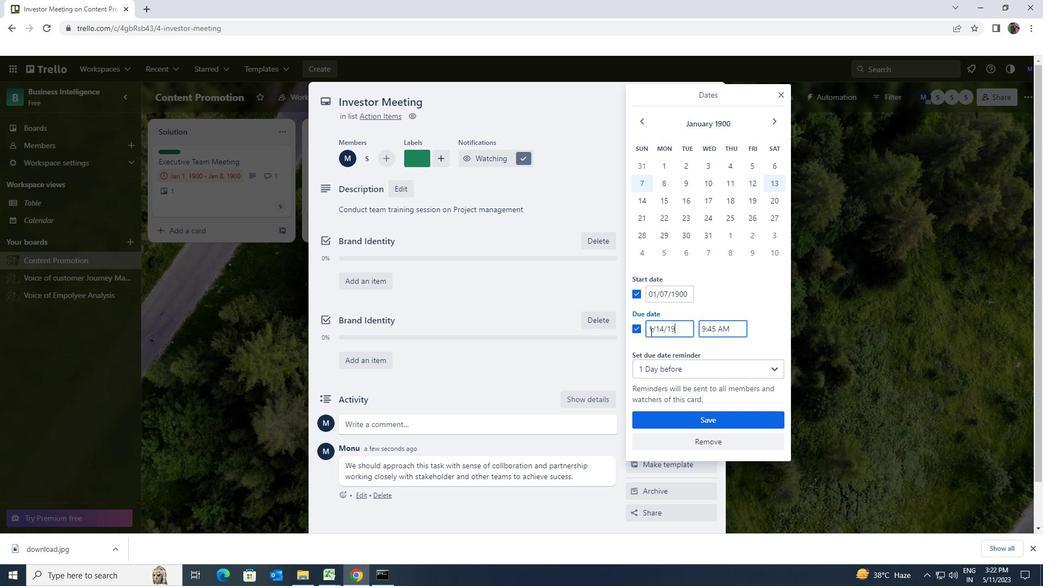 
Action: Mouse moved to (673, 416)
Screenshot: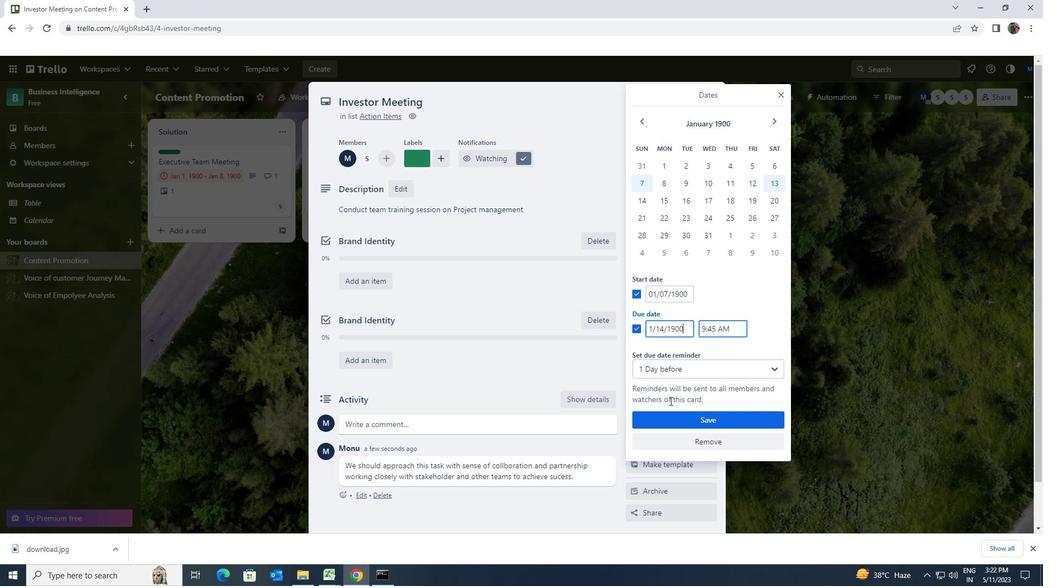
Action: Mouse pressed left at (673, 416)
Screenshot: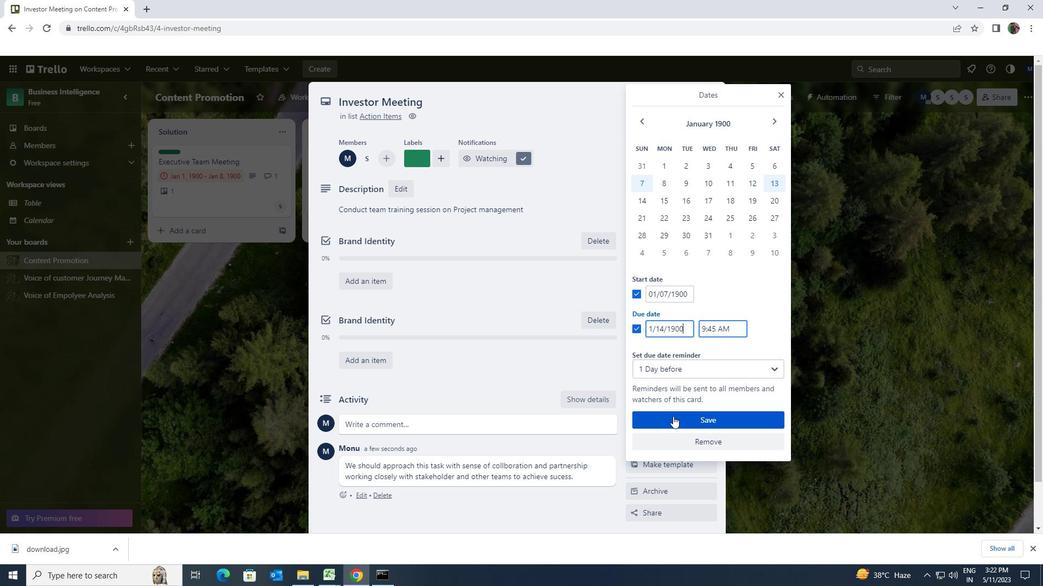 
